 Task: Add the description "You ain"t kill me unless you kill me." and apply the Custom angle as "75Â°".
Action: Mouse pressed left at (257, 150)
Screenshot: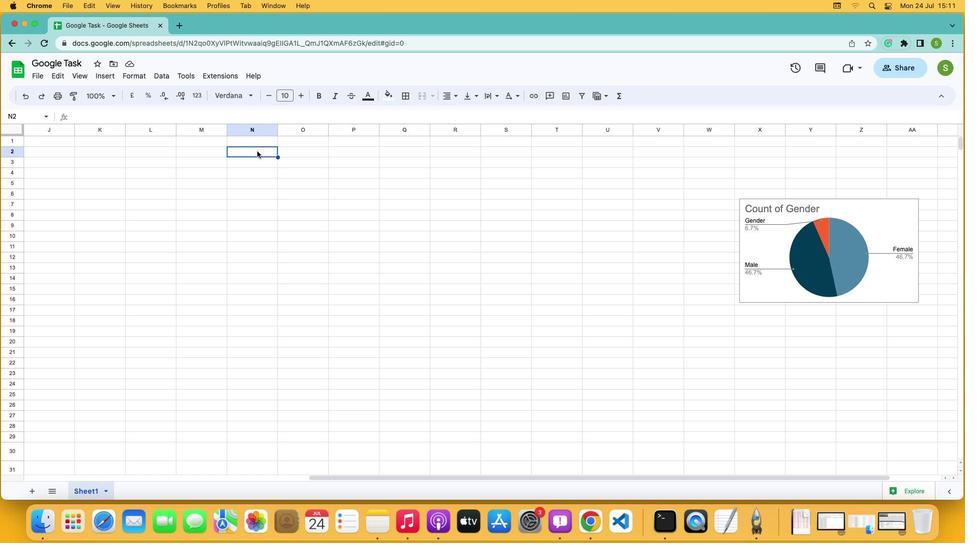
Action: Mouse moved to (262, 149)
Screenshot: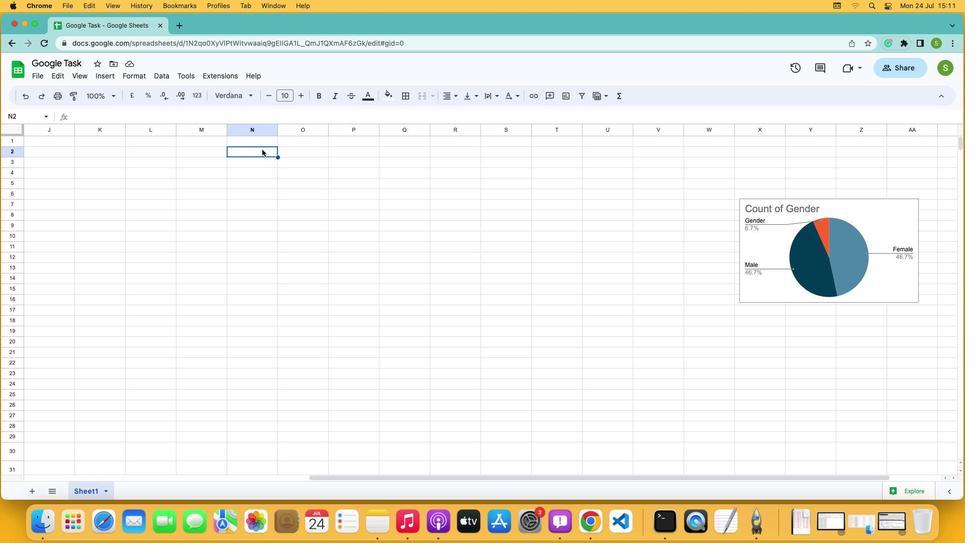 
Action: Key pressed Key.shift'Y''o''u'
Screenshot: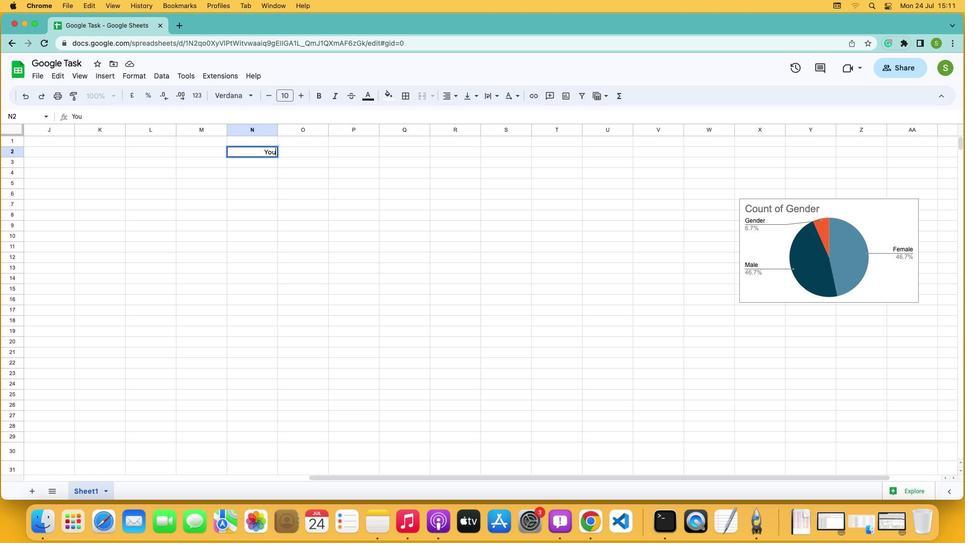 
Action: Mouse moved to (518, 407)
Screenshot: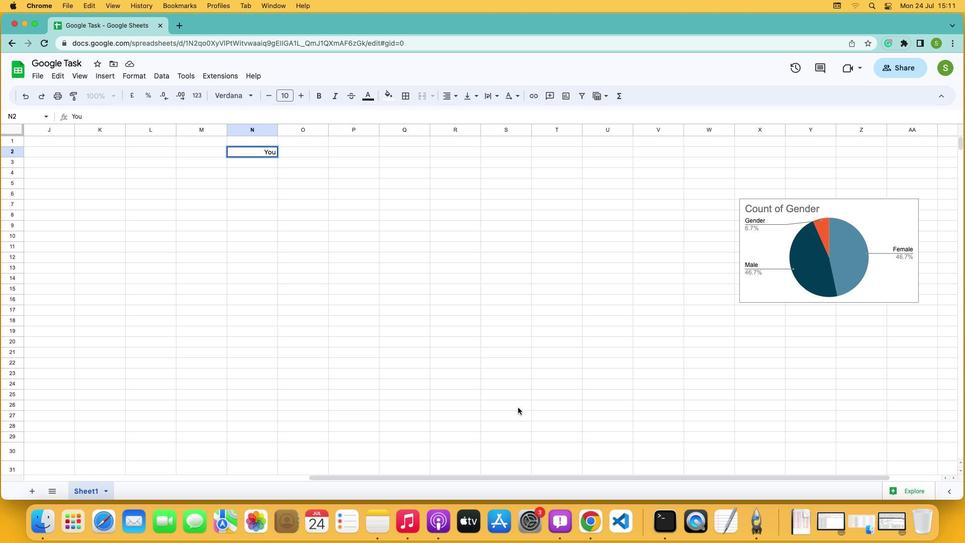 
Action: Key pressed Key.space'a''i''n'Key.shift_r':'Key.backspaceKey.shift_r'"''t'Key.space'k''i''l''l'Key.space'm''e'Key.space'u''n''l''e''s''s'Key.space'y''o''u'Key.space'k''i''l''l'Key.space'm''e'
Screenshot: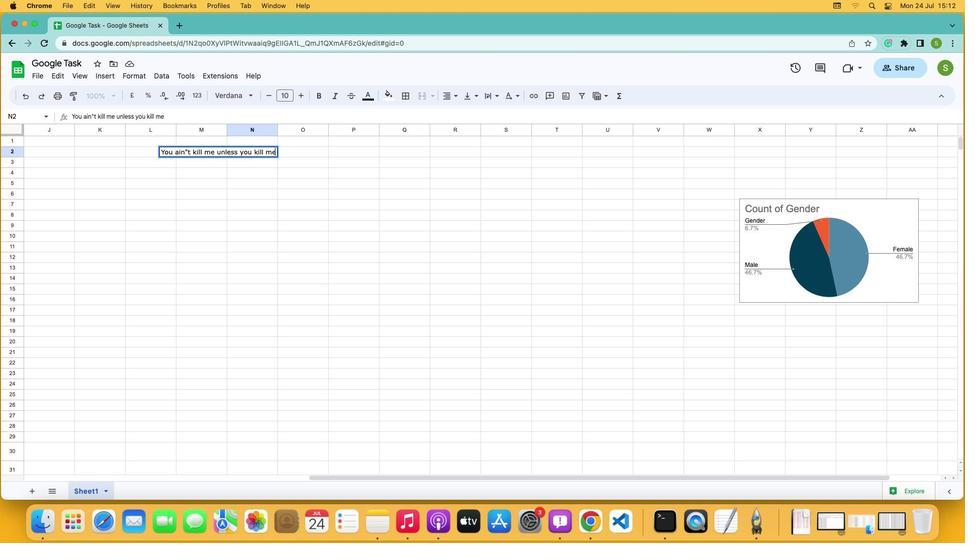 
Action: Mouse moved to (274, 151)
Screenshot: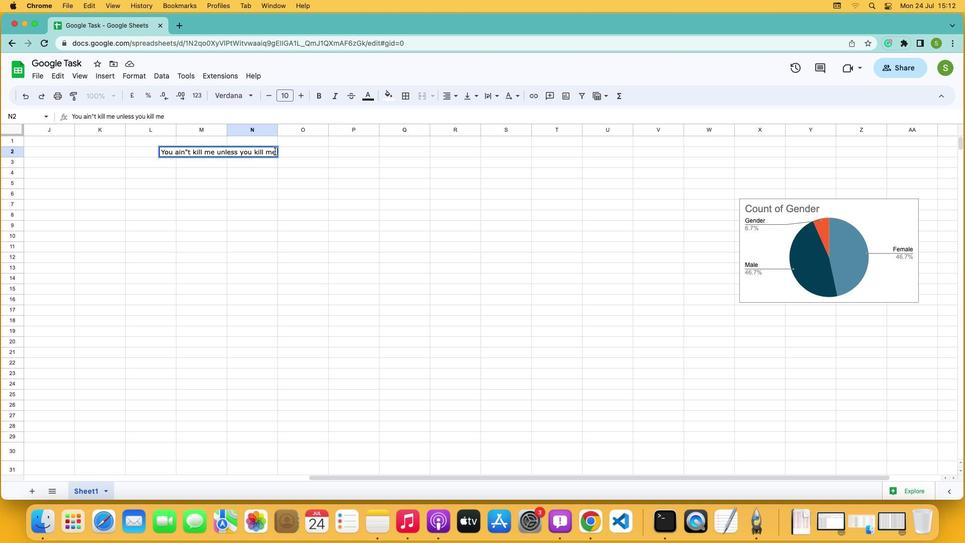 
Action: Mouse pressed left at (274, 151)
Screenshot: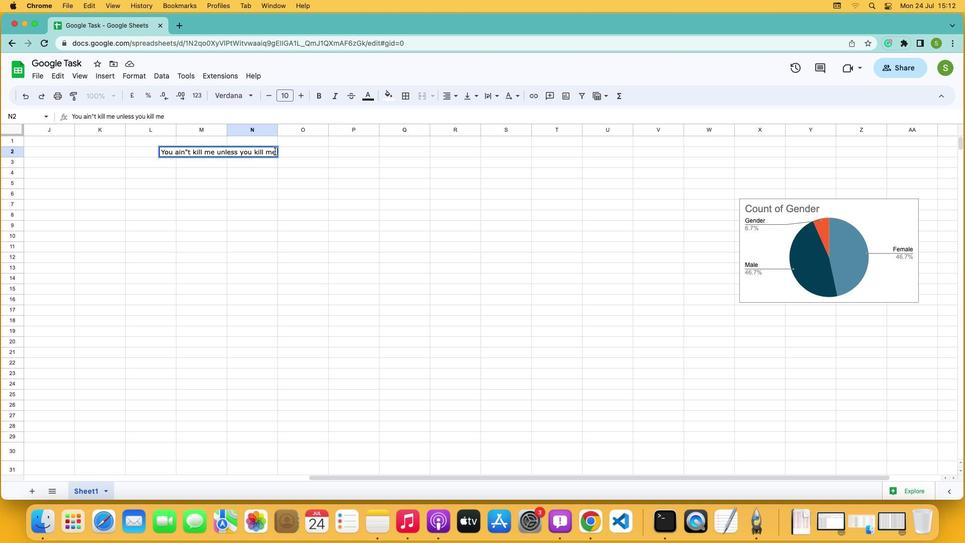 
Action: Mouse moved to (520, 92)
Screenshot: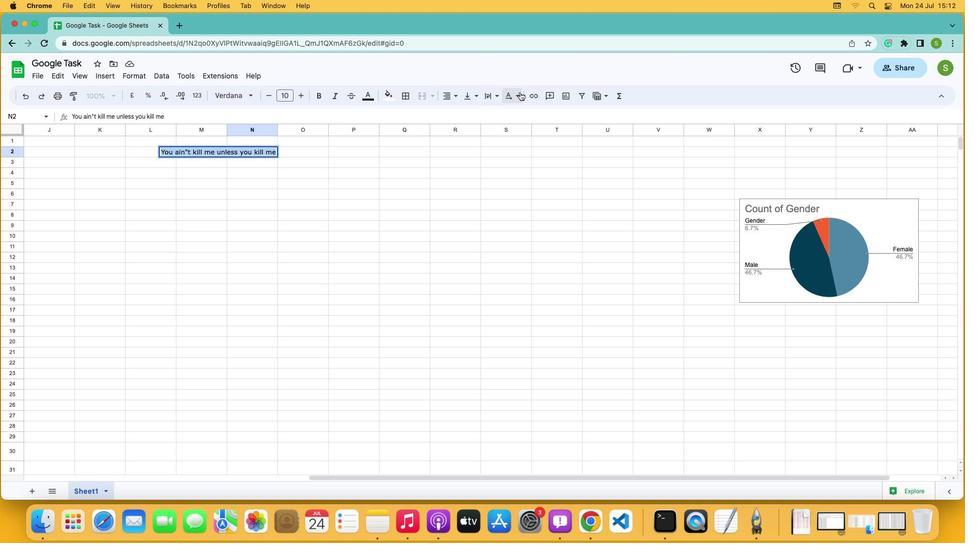 
Action: Mouse pressed left at (520, 92)
Screenshot: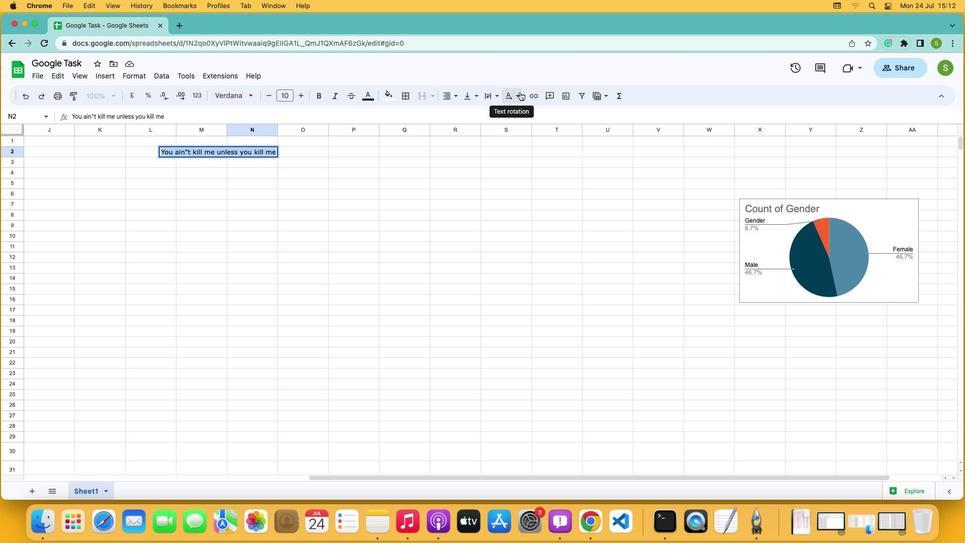 
Action: Mouse moved to (629, 113)
Screenshot: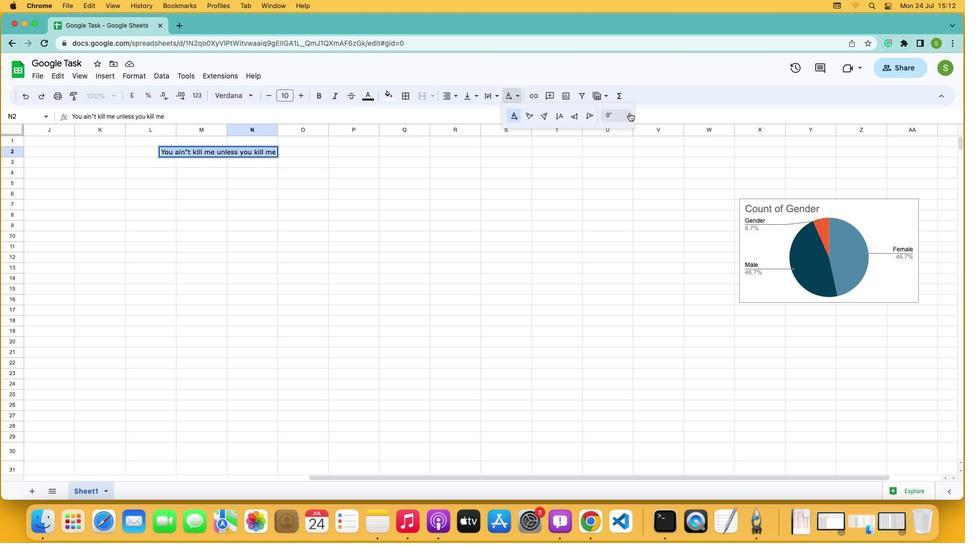 
Action: Mouse pressed left at (629, 113)
Screenshot: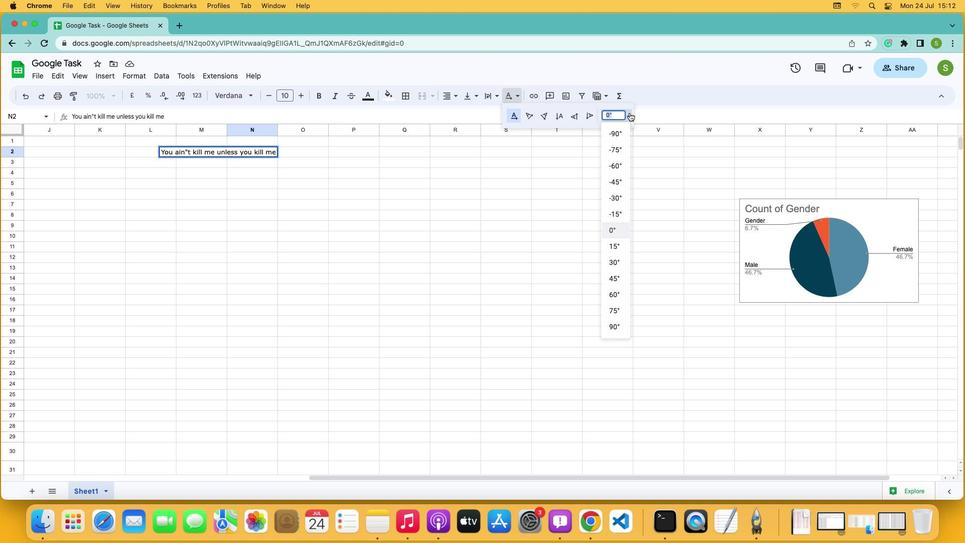 
Action: Mouse moved to (618, 308)
Screenshot: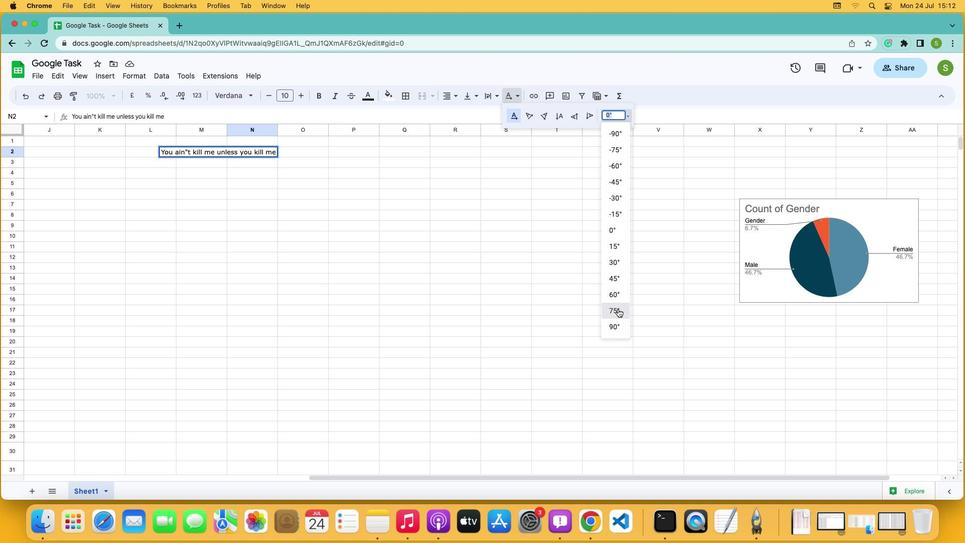 
Action: Mouse pressed left at (618, 308)
Screenshot: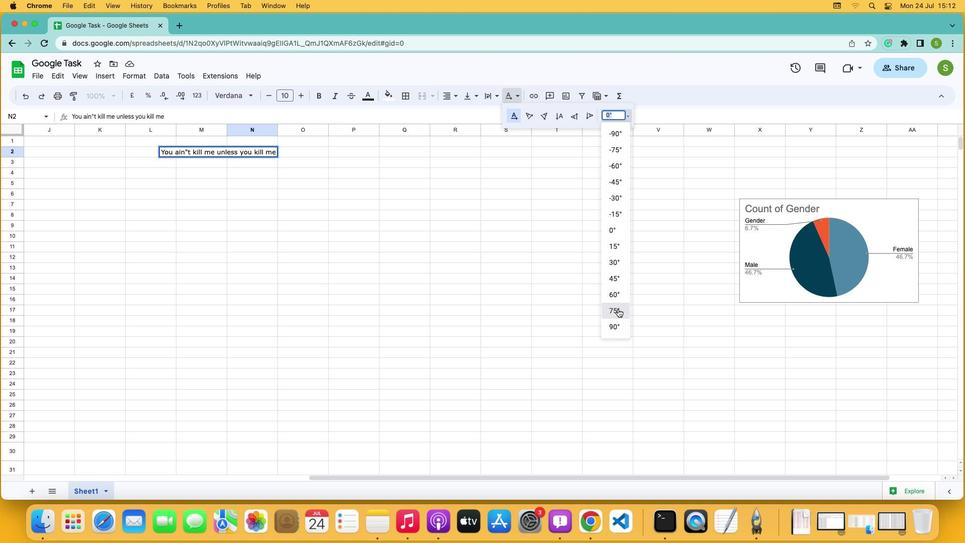 
Action: Mouse moved to (617, 309)
Screenshot: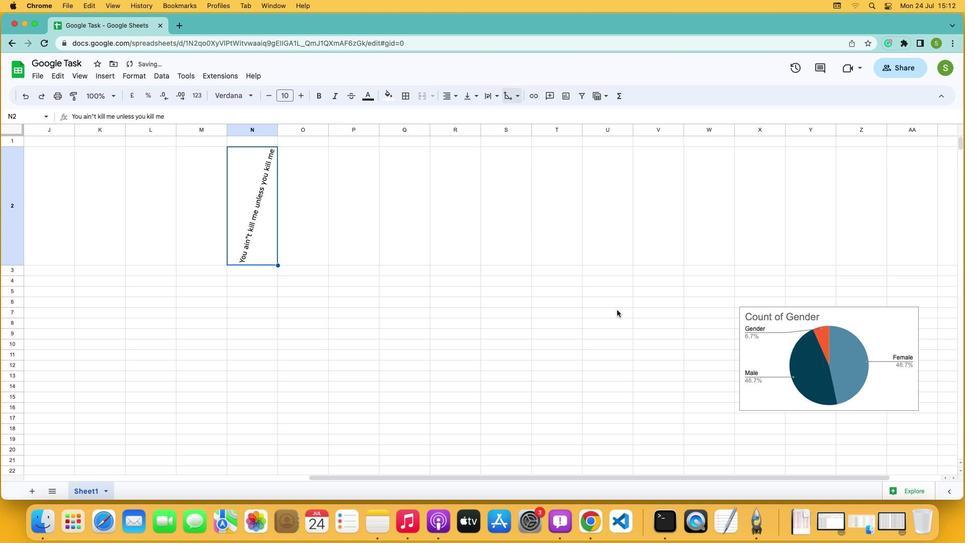 
